 Task: Schedule a meeting on June 22, 2023, from 9:30 AM to 10:00 AM with Prateek Kumar and shivani.mishra@outlook.com, and book a room.
Action: Mouse moved to (158, 39)
Screenshot: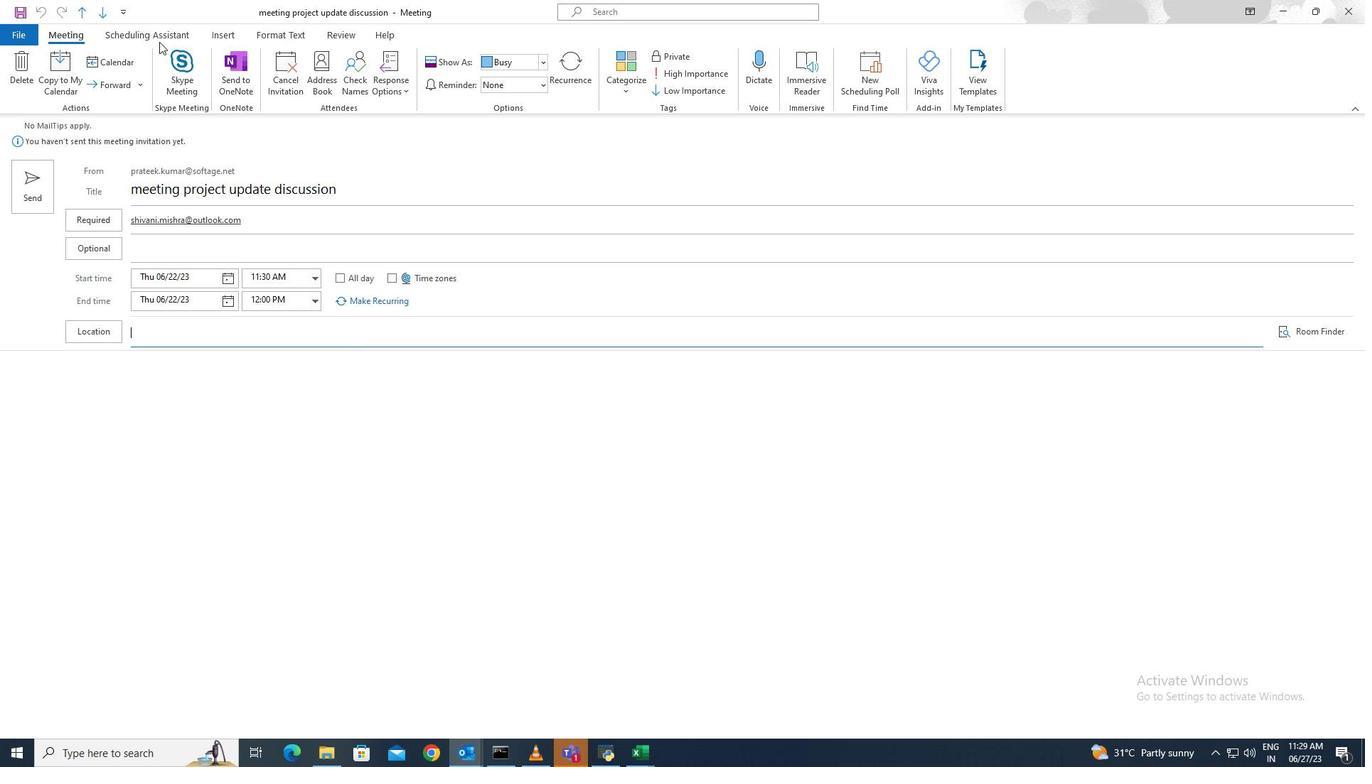 
Action: Mouse pressed left at (158, 39)
Screenshot: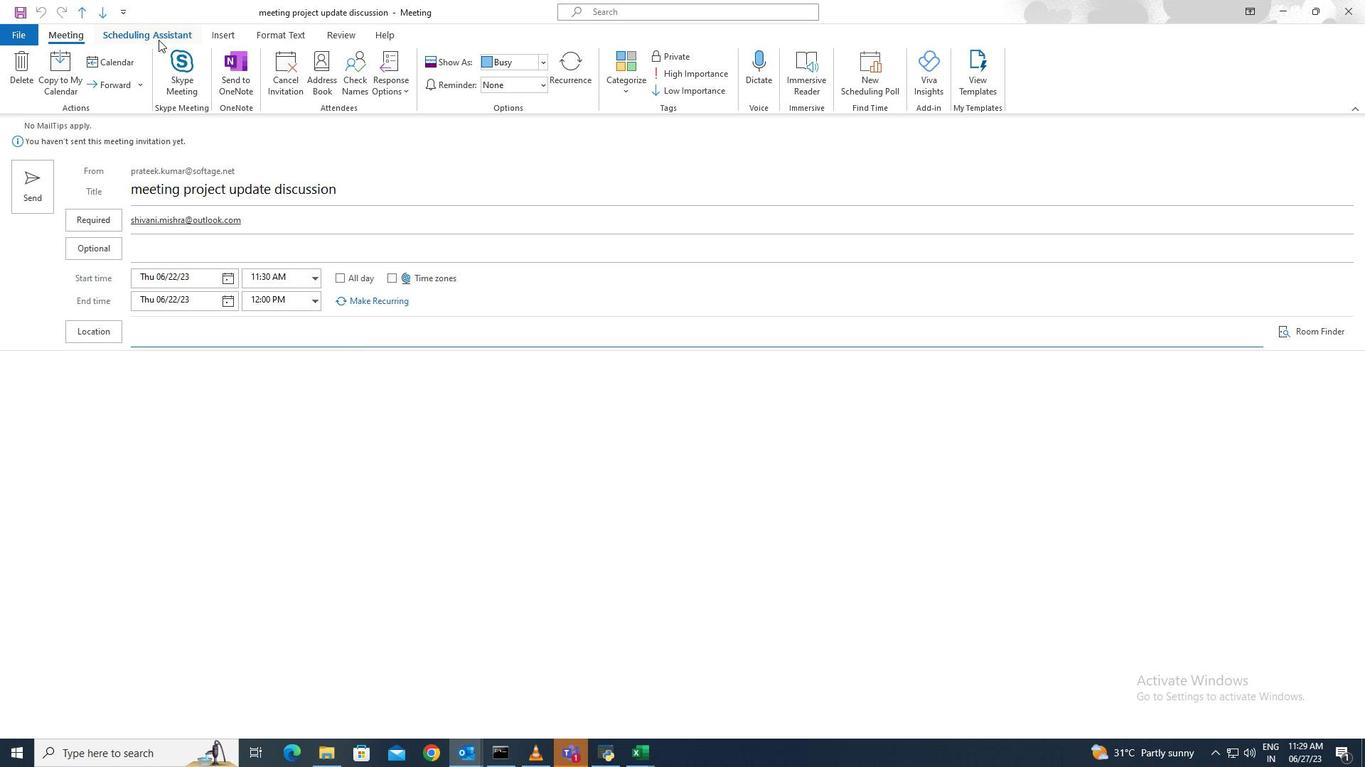 
Action: Mouse moved to (155, 73)
Screenshot: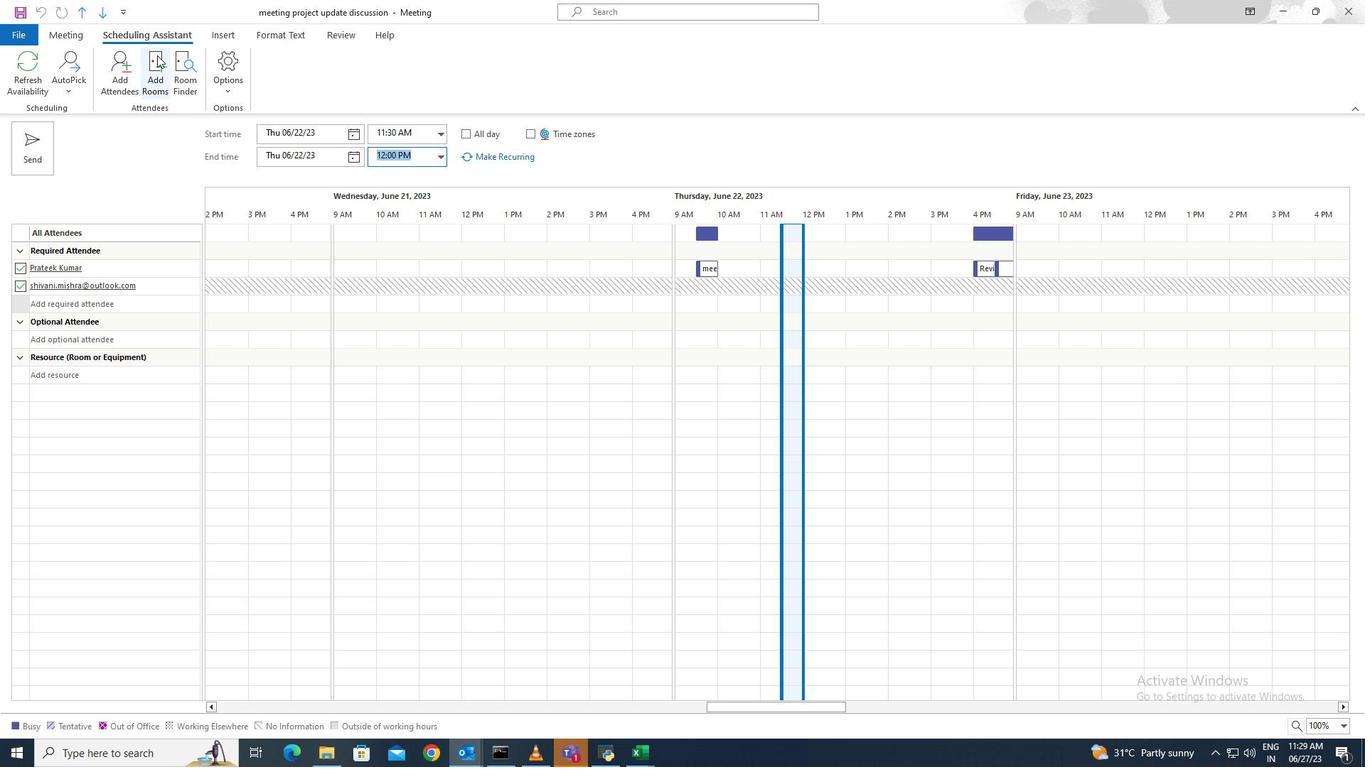 
Action: Mouse pressed left at (155, 73)
Screenshot: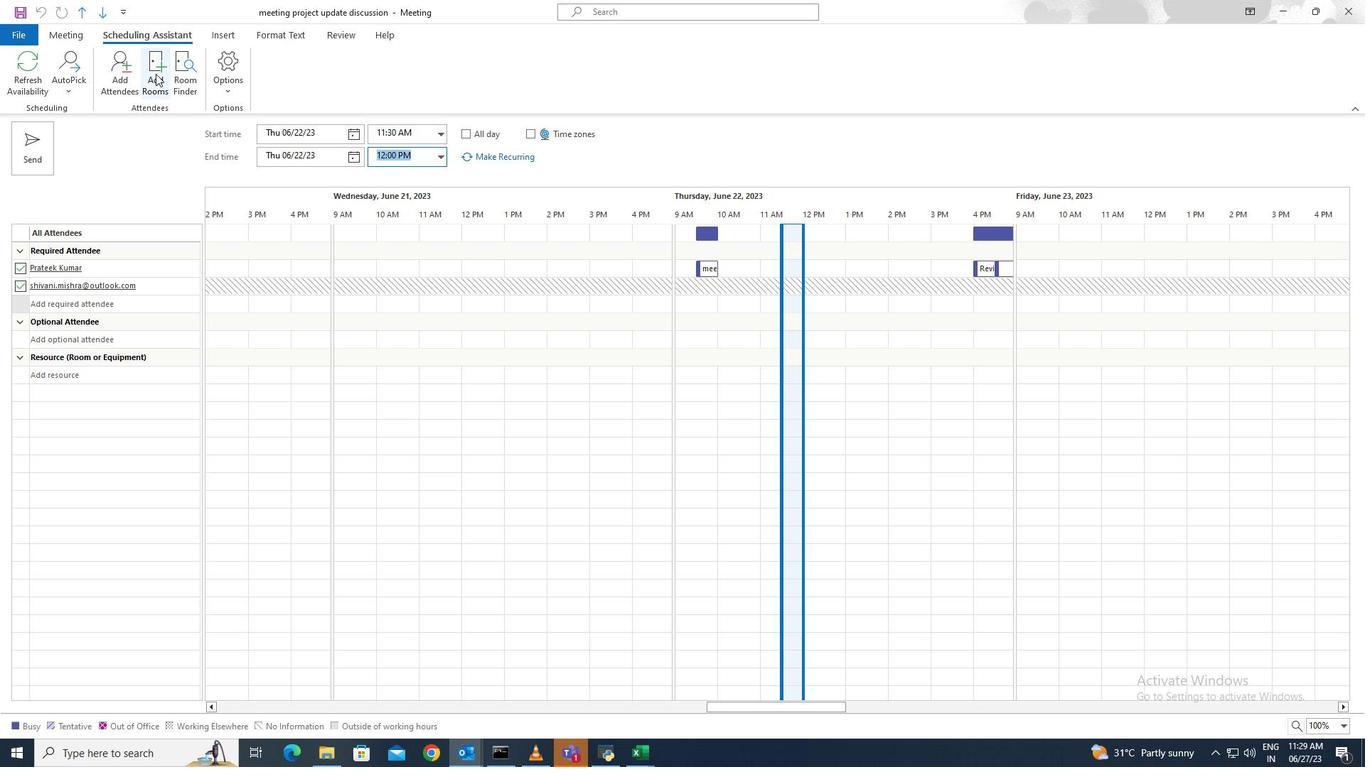 
Action: Mouse moved to (602, 489)
Screenshot: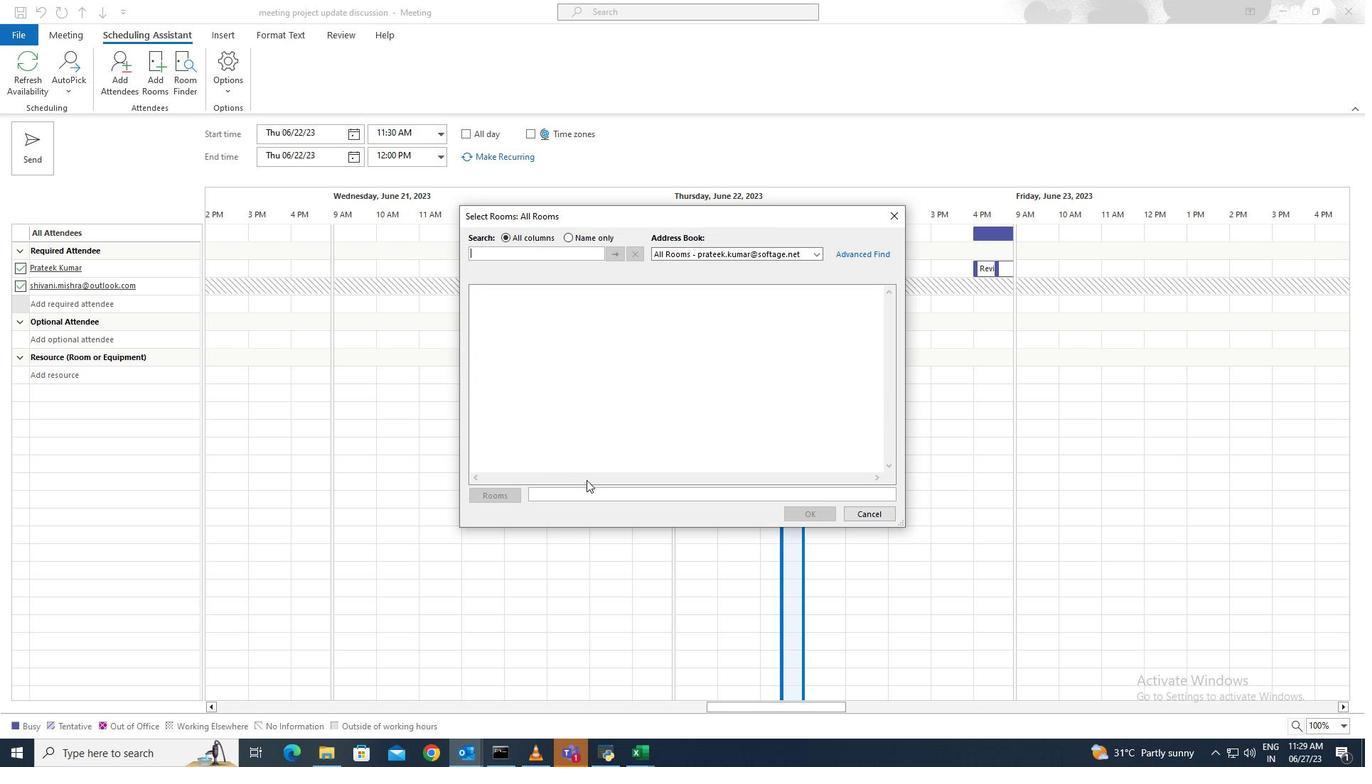 
Action: Mouse pressed left at (602, 489)
Screenshot: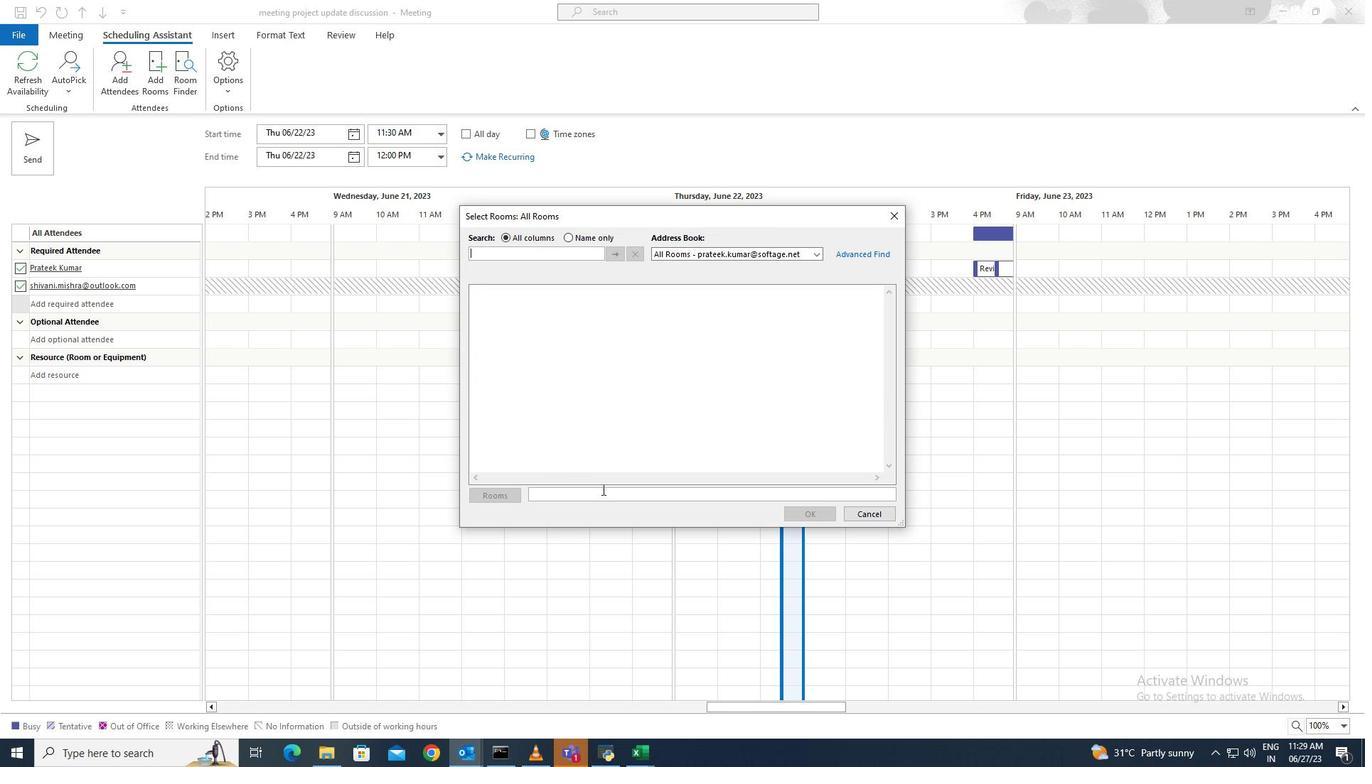 
Action: Key pressed shivani.mishra<Key.shift>@outlook.com
Screenshot: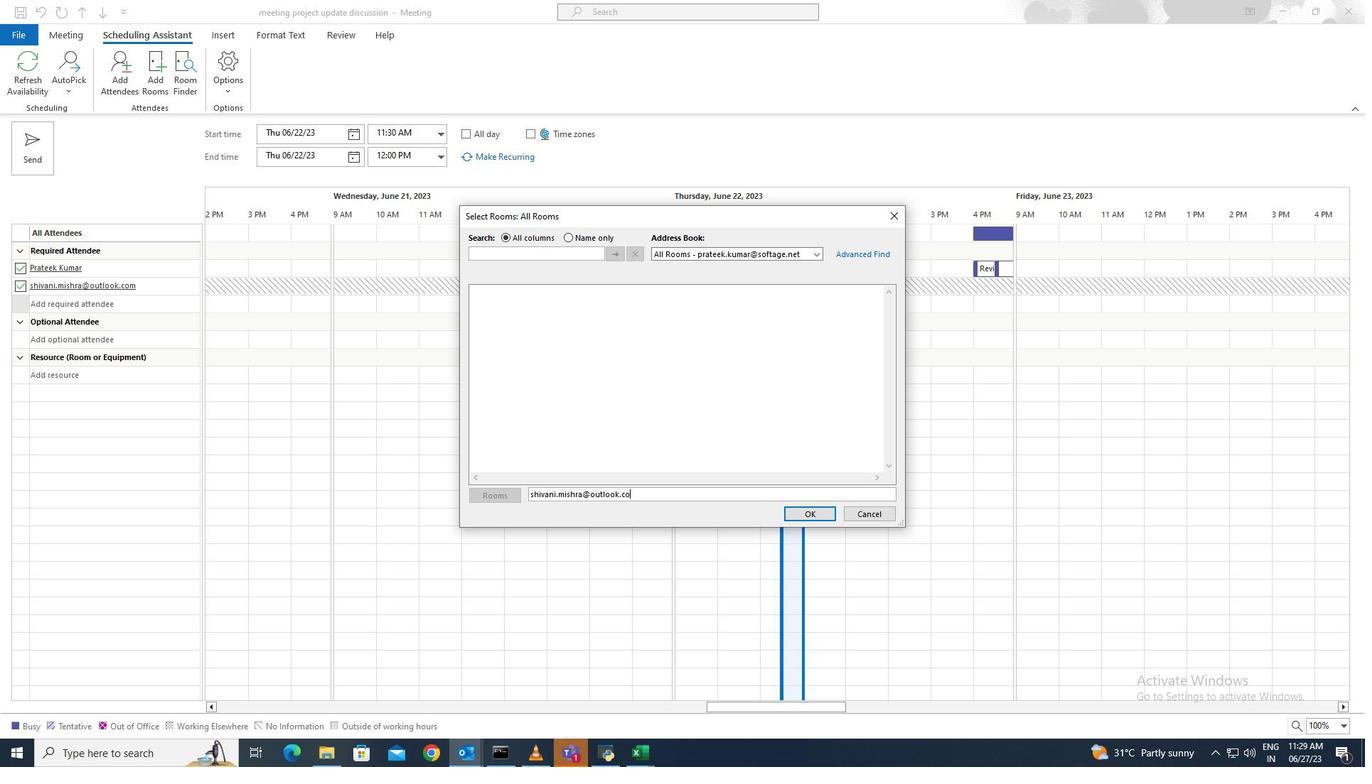 
Action: Mouse moved to (795, 514)
Screenshot: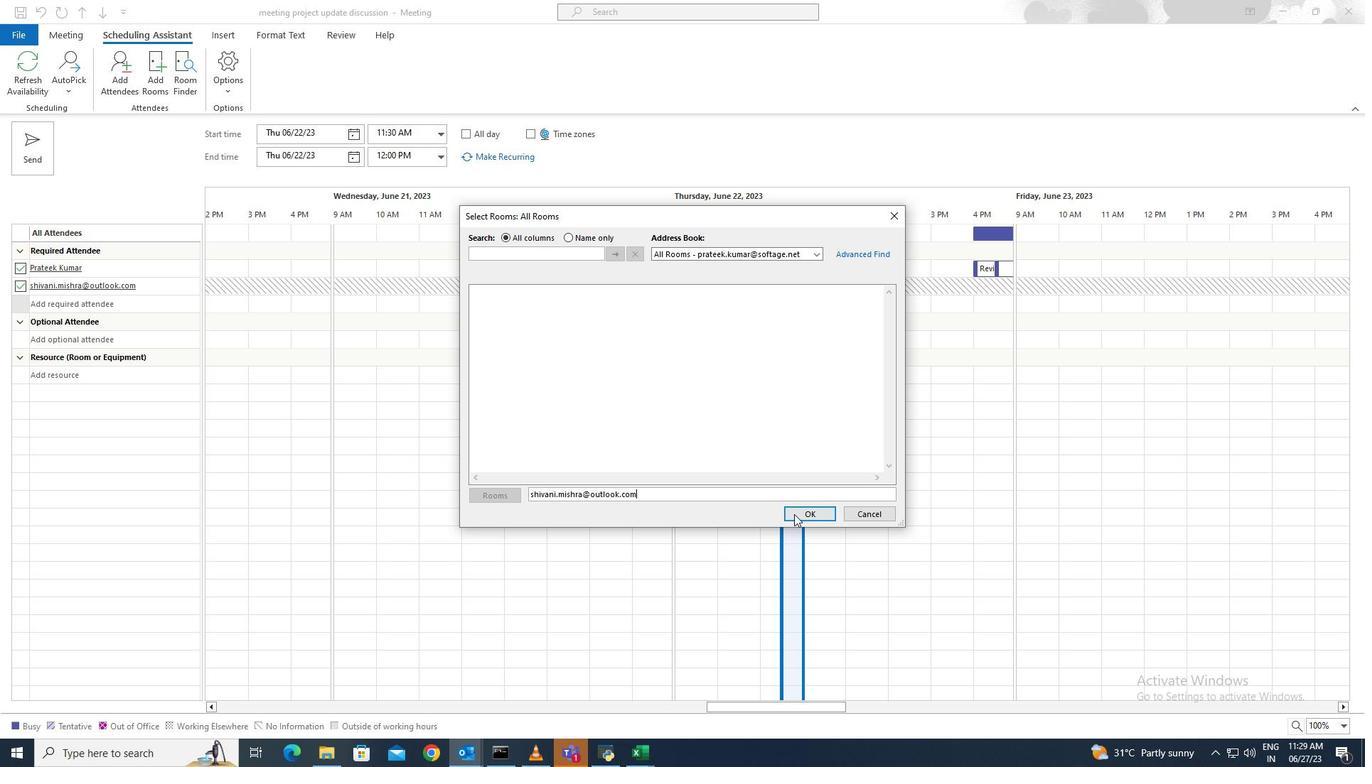 
Action: Mouse pressed left at (795, 514)
Screenshot: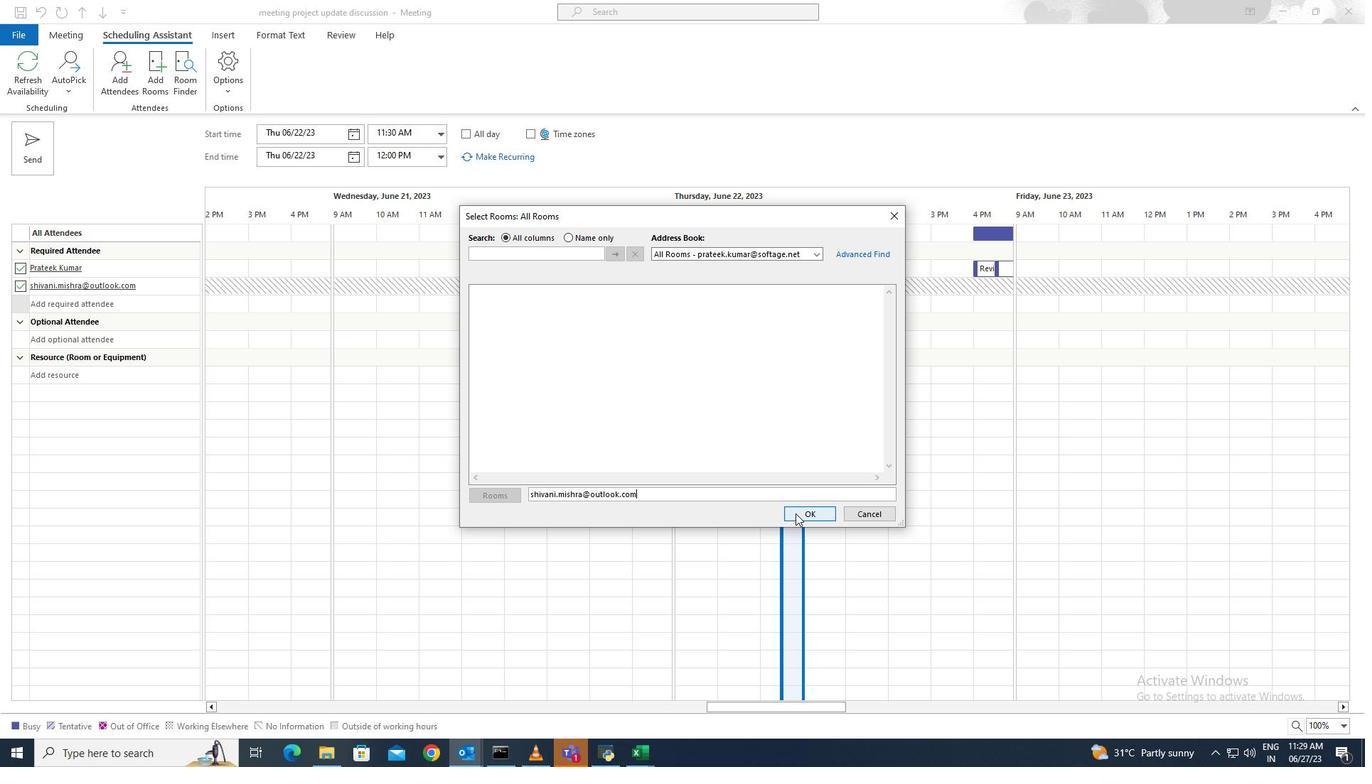 
Action: Mouse moved to (437, 137)
Screenshot: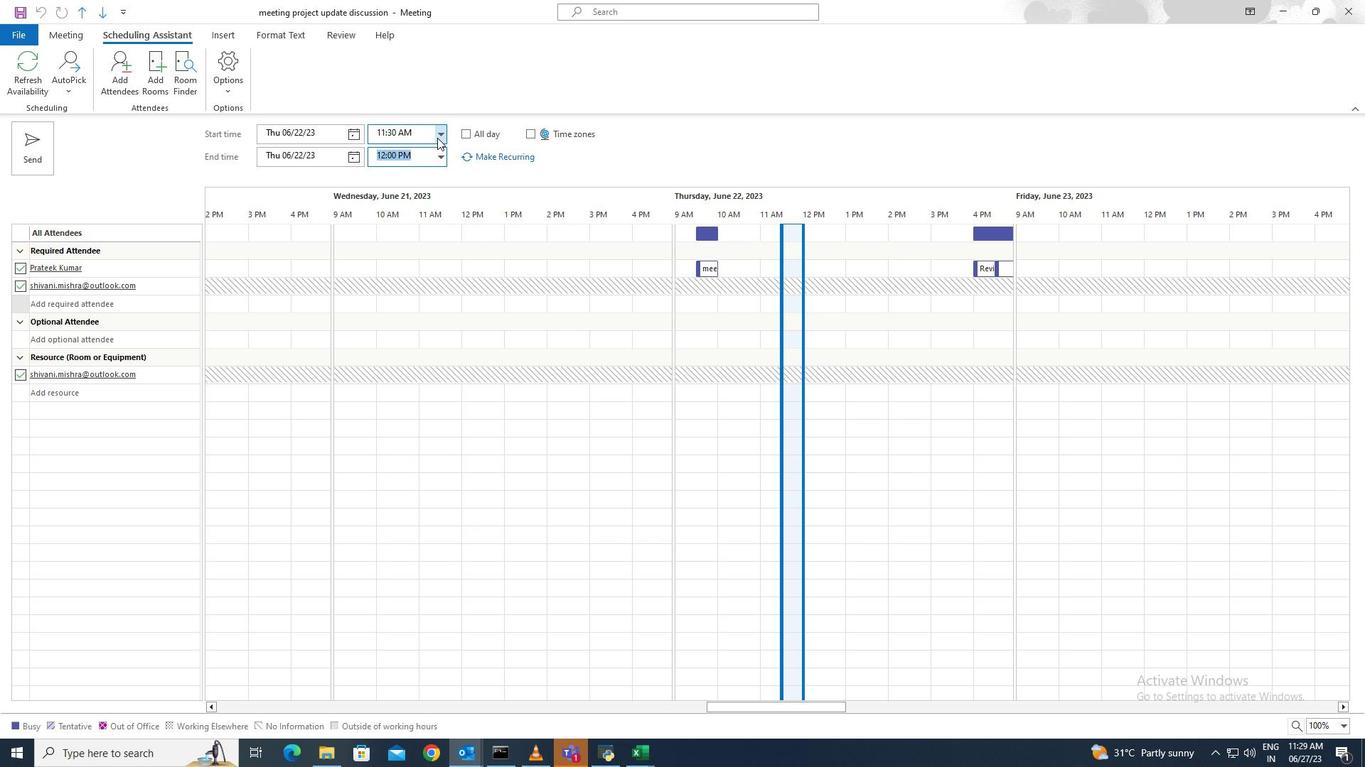 
Action: Mouse pressed left at (437, 137)
Screenshot: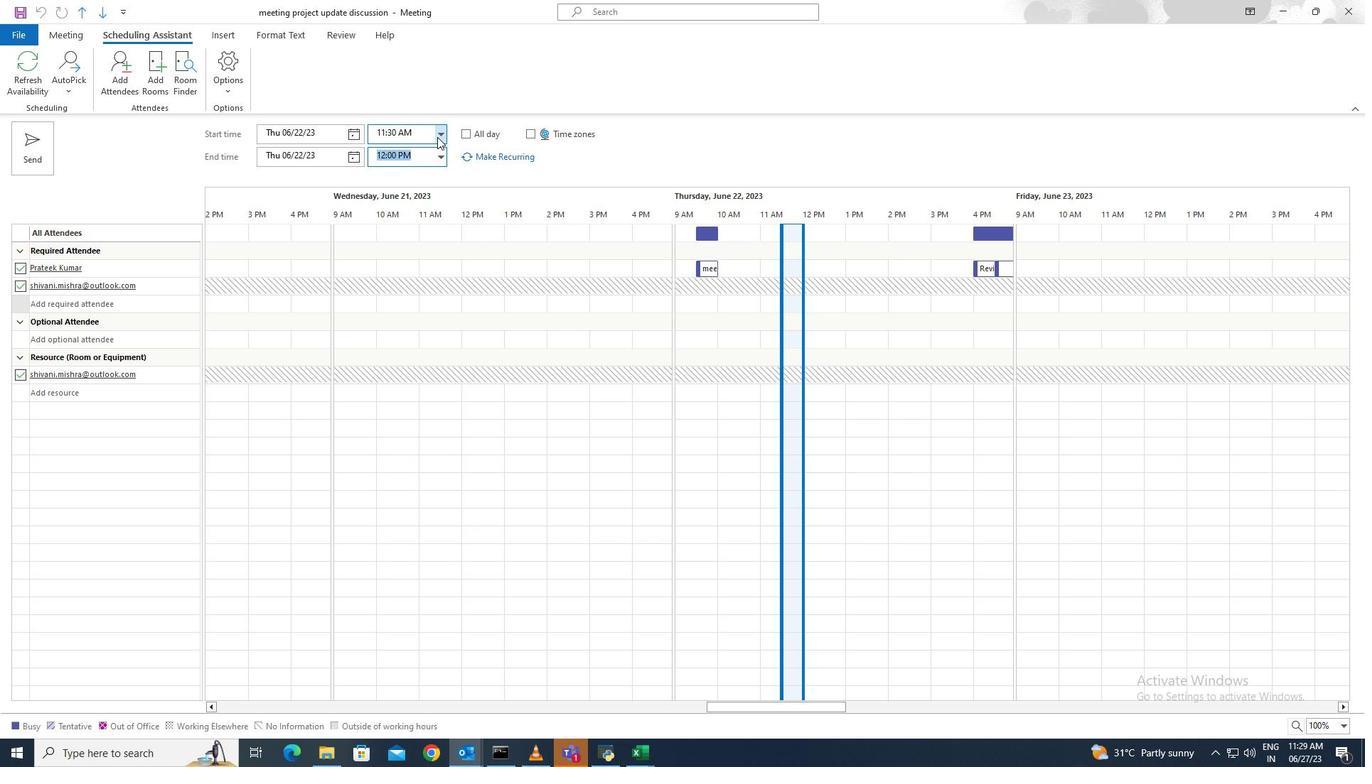 
Action: Mouse moved to (439, 147)
Screenshot: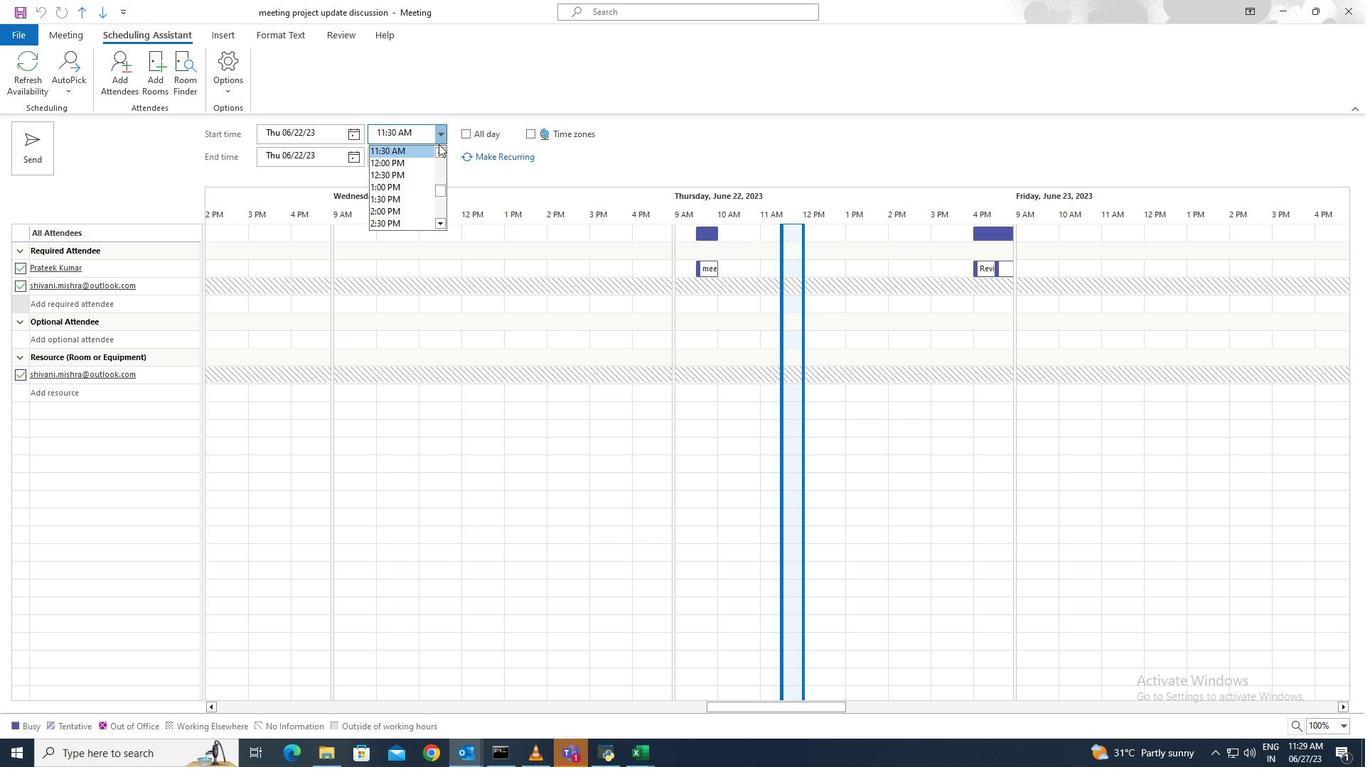 
Action: Mouse pressed left at (439, 147)
Screenshot: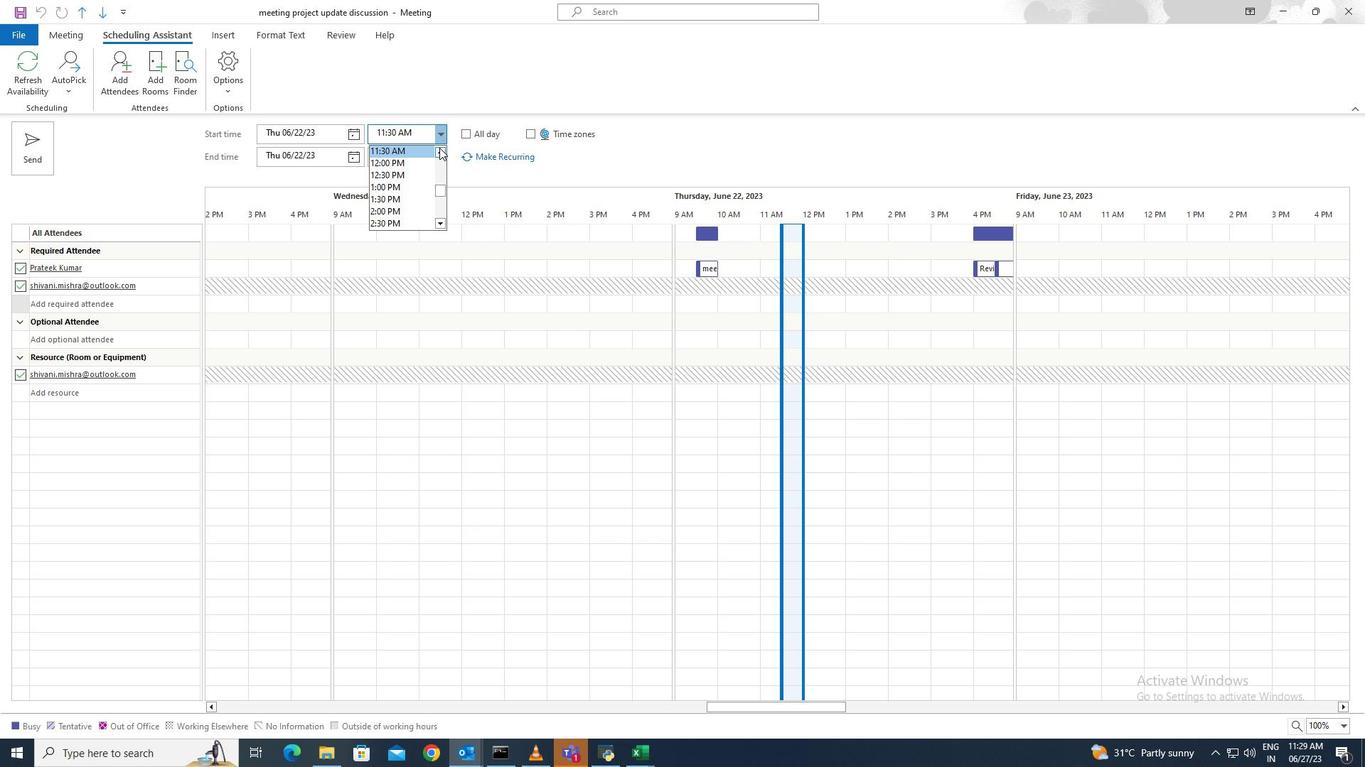 
Action: Mouse pressed left at (439, 147)
Screenshot: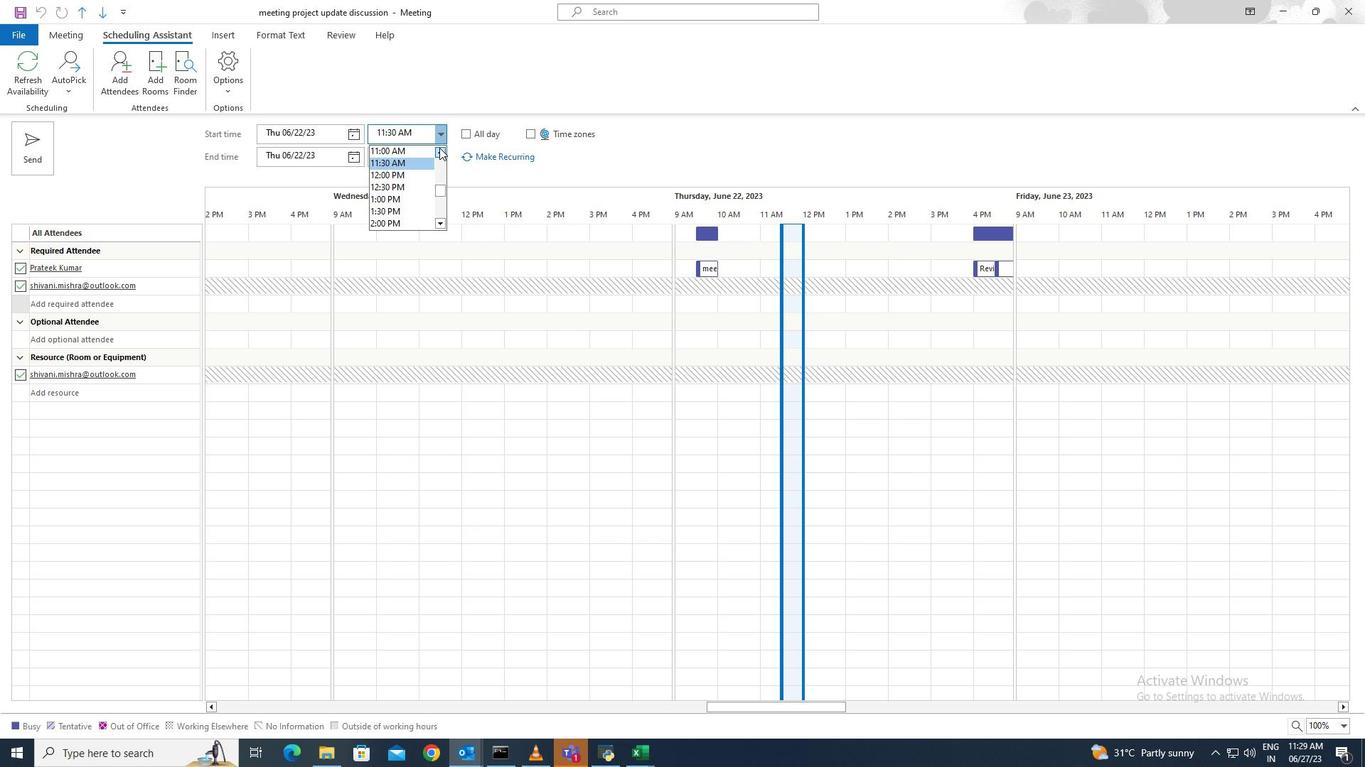 
Action: Mouse pressed left at (439, 147)
Screenshot: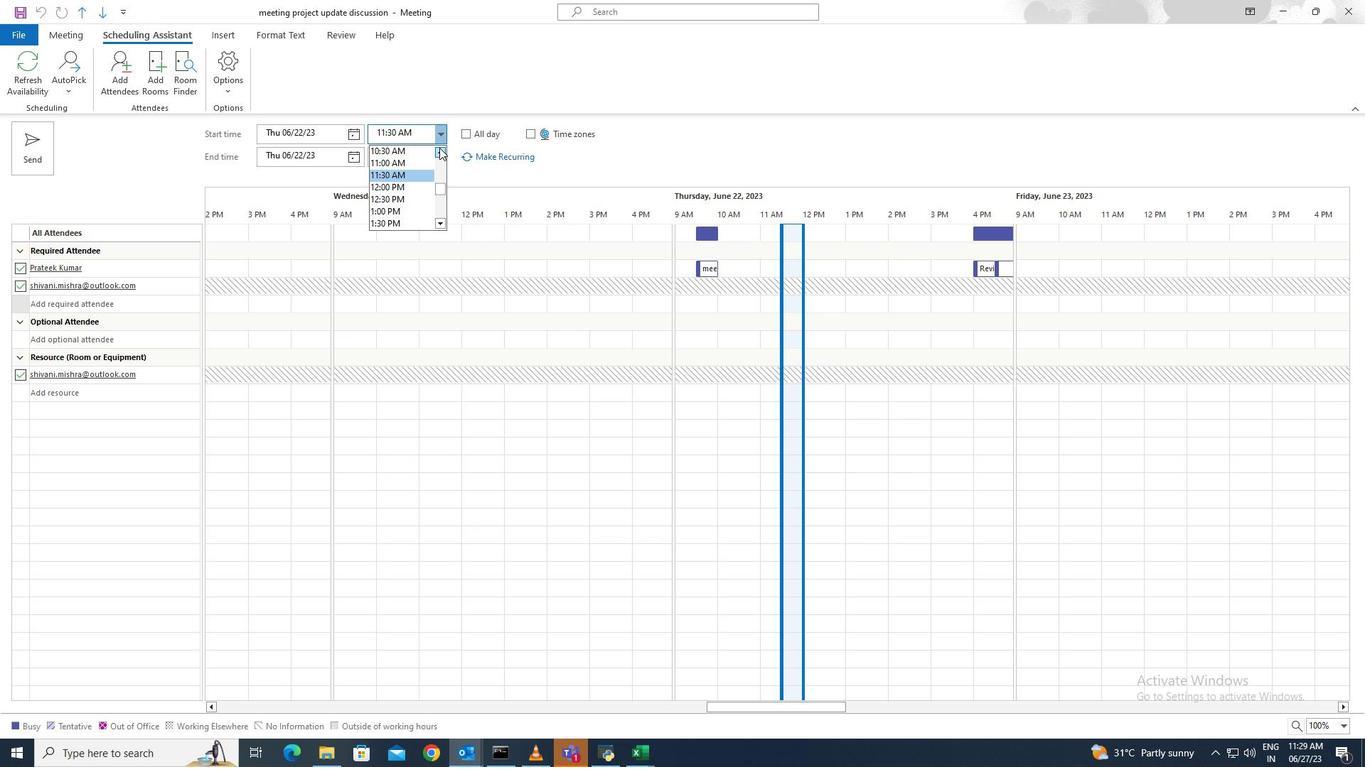 
Action: Mouse pressed left at (439, 147)
Screenshot: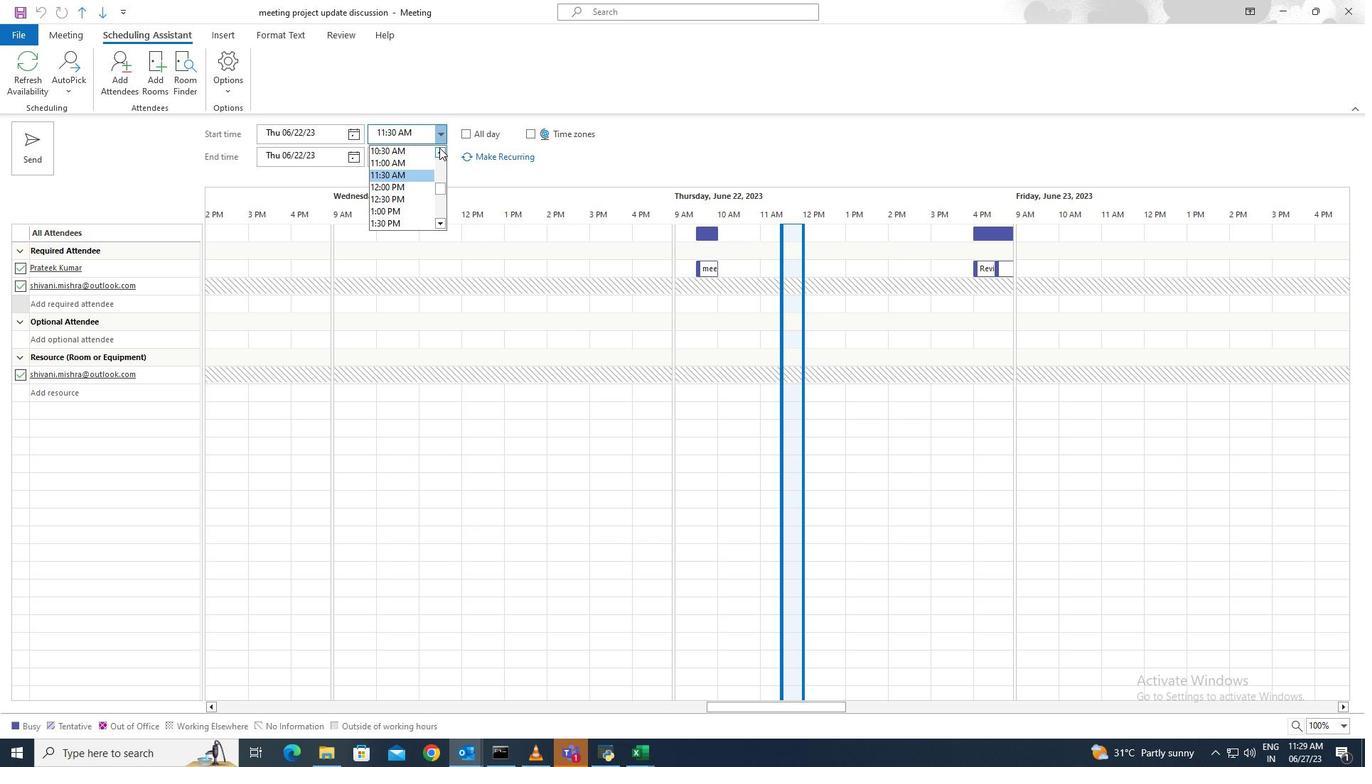 
Action: Mouse pressed left at (439, 147)
Screenshot: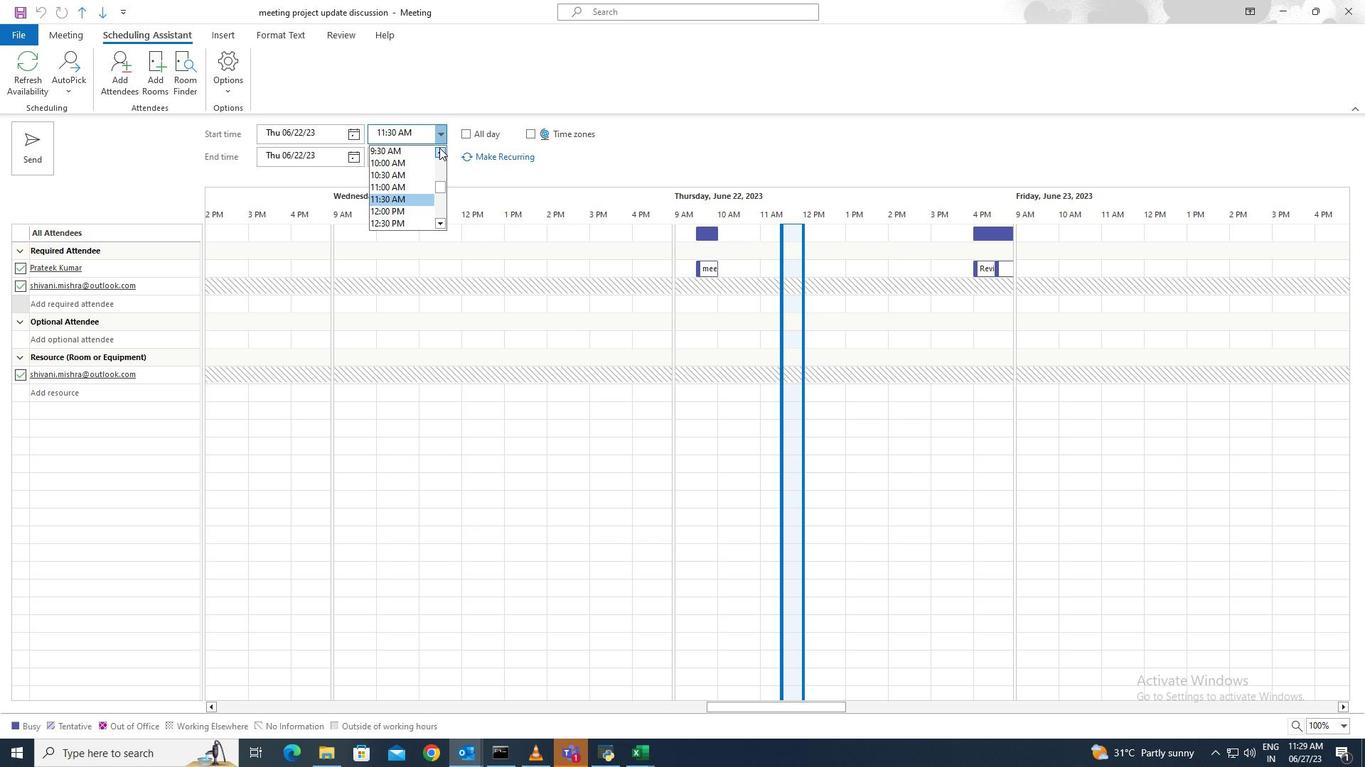 
Action: Mouse moved to (416, 163)
Screenshot: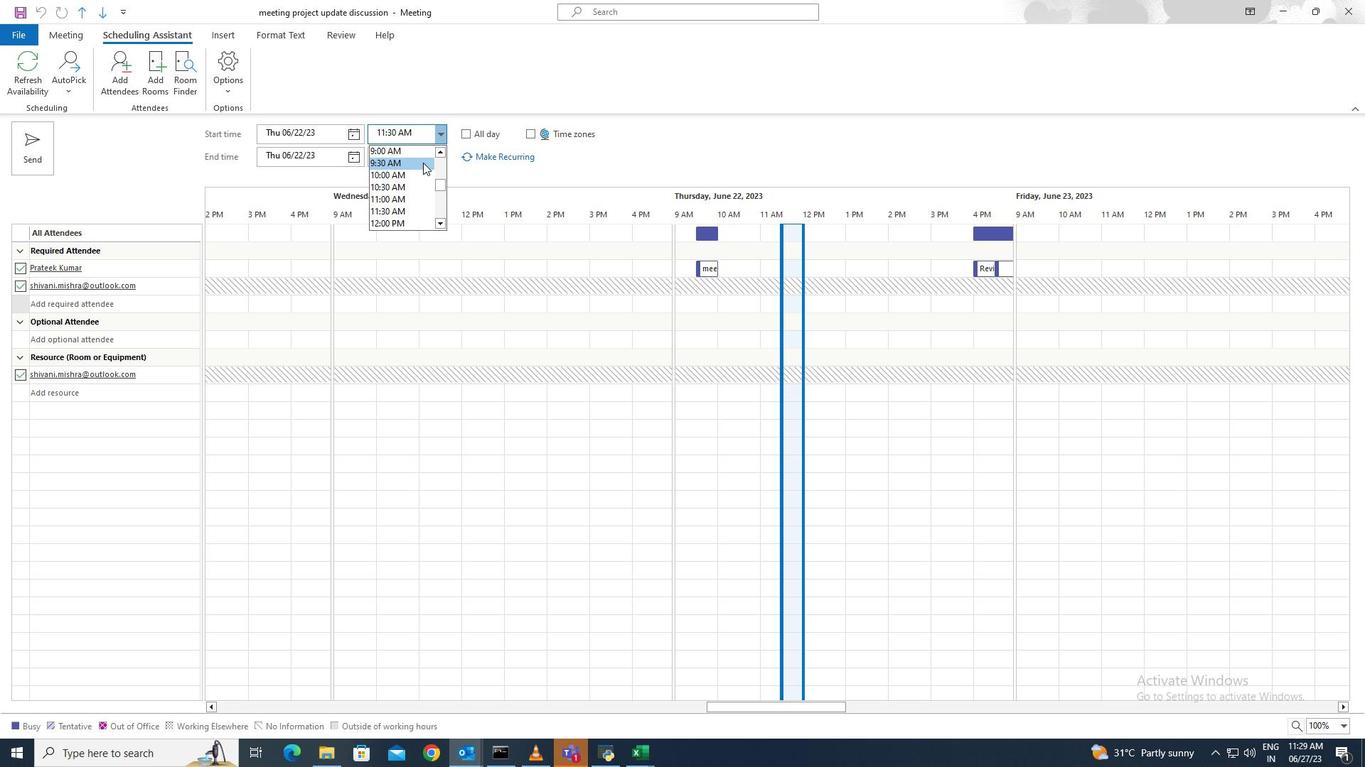 
Action: Mouse pressed left at (416, 163)
Screenshot: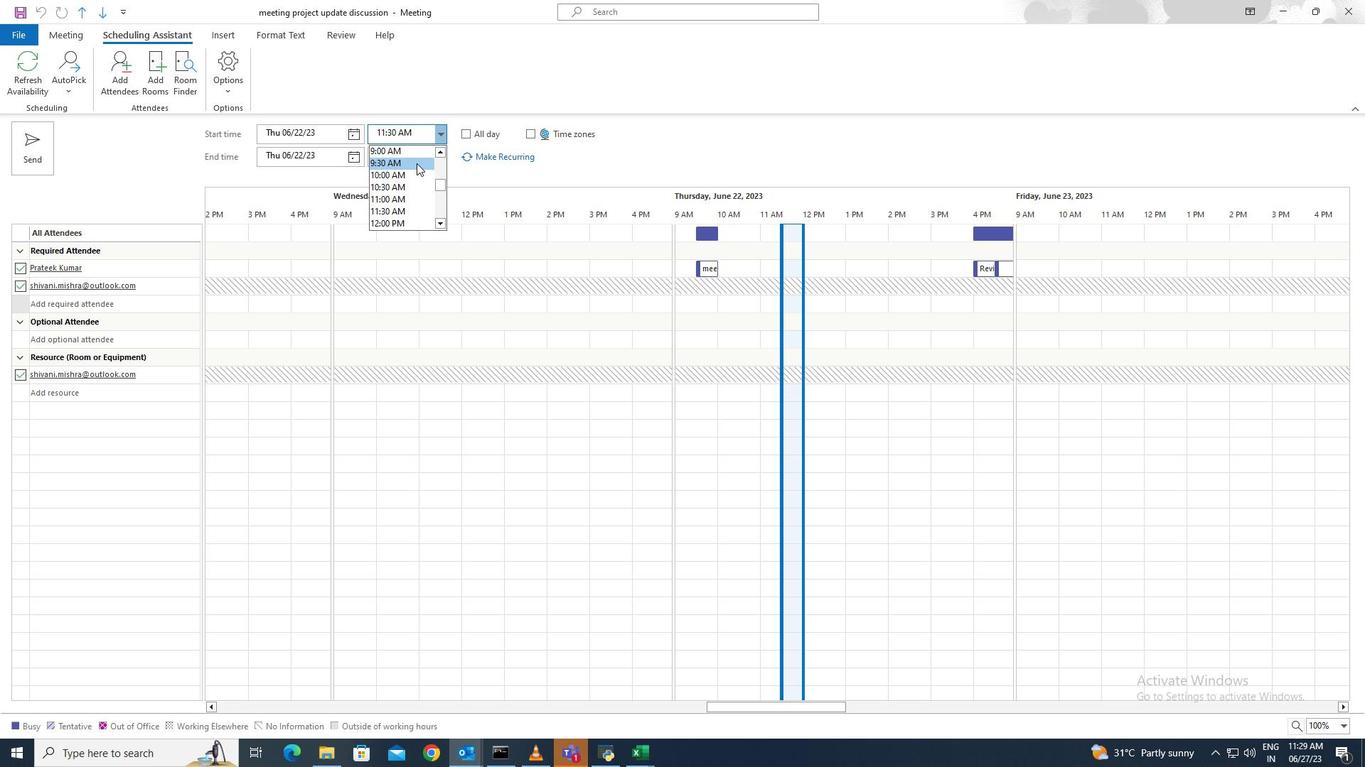 
Action: Mouse moved to (445, 158)
Screenshot: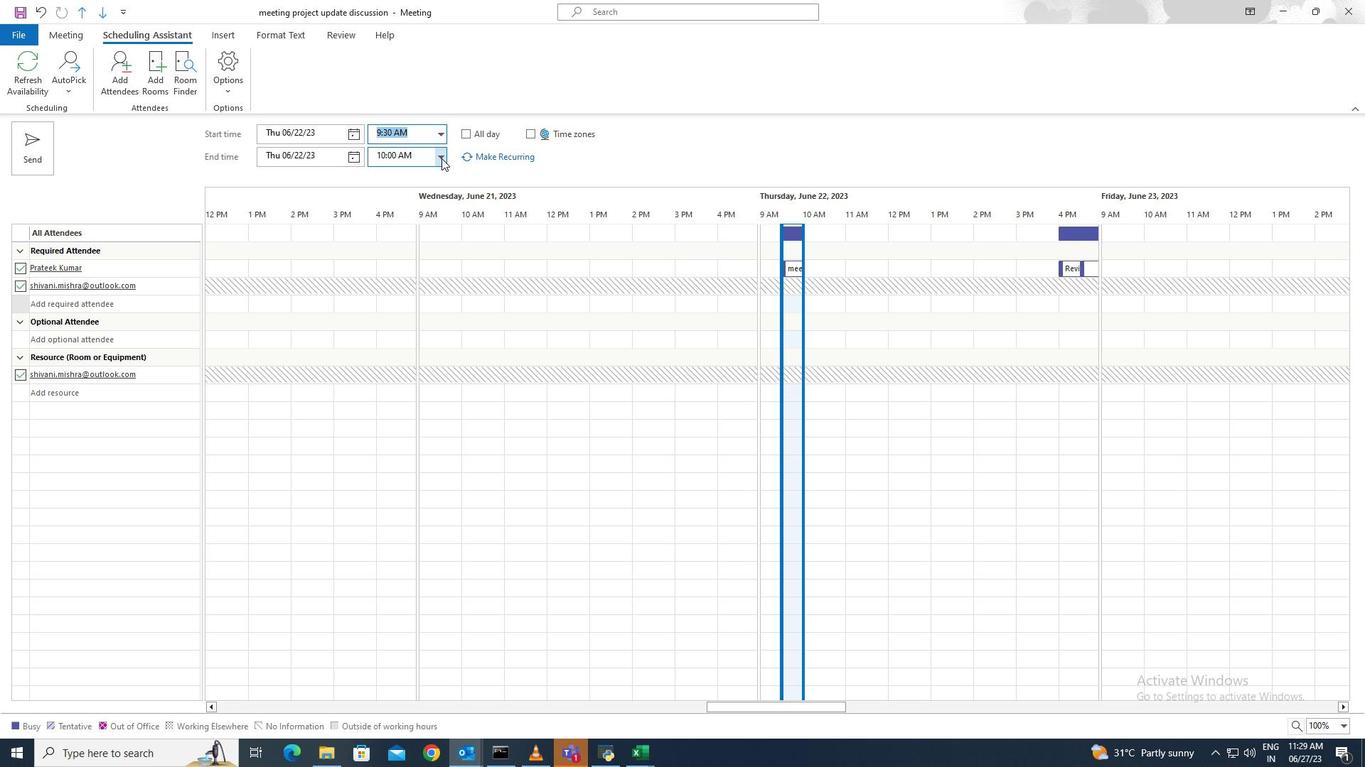 
